 Task: Reset the filters.
Action: Mouse moved to (18, 60)
Screenshot: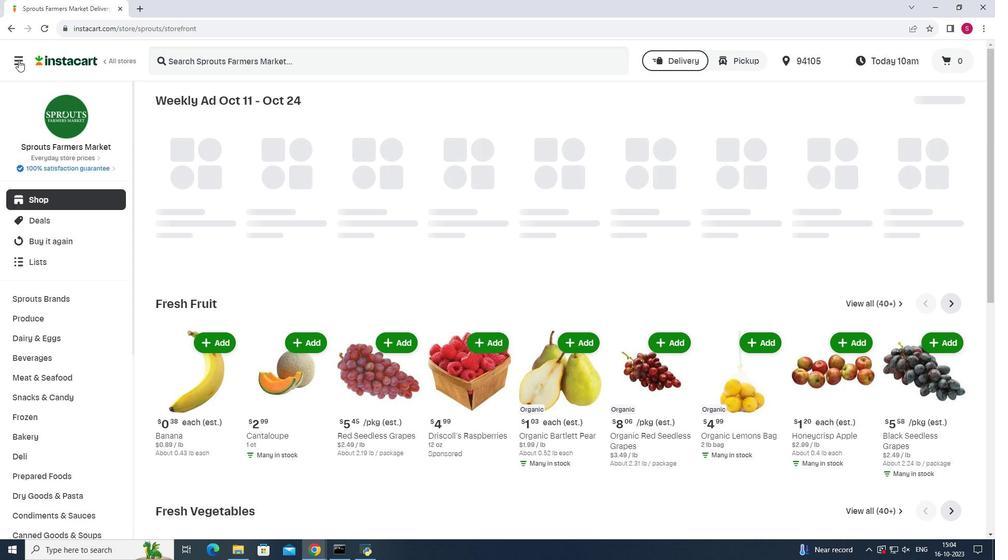 
Action: Mouse pressed left at (18, 60)
Screenshot: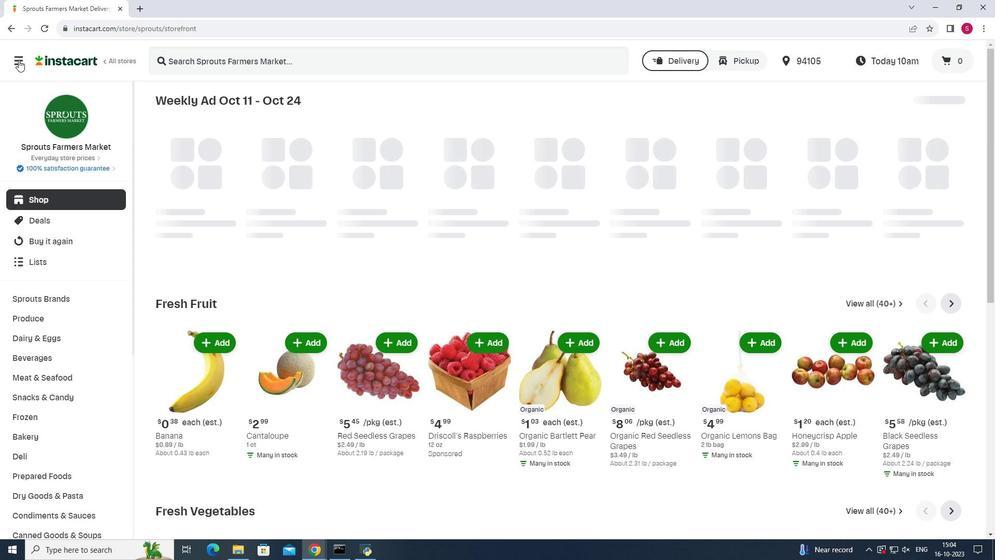 
Action: Mouse moved to (51, 278)
Screenshot: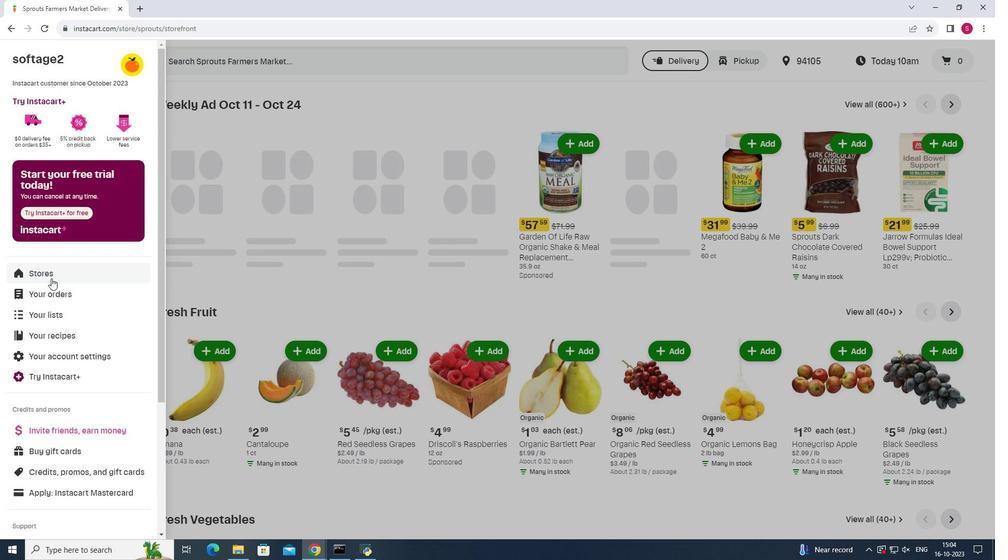 
Action: Mouse pressed left at (51, 278)
Screenshot: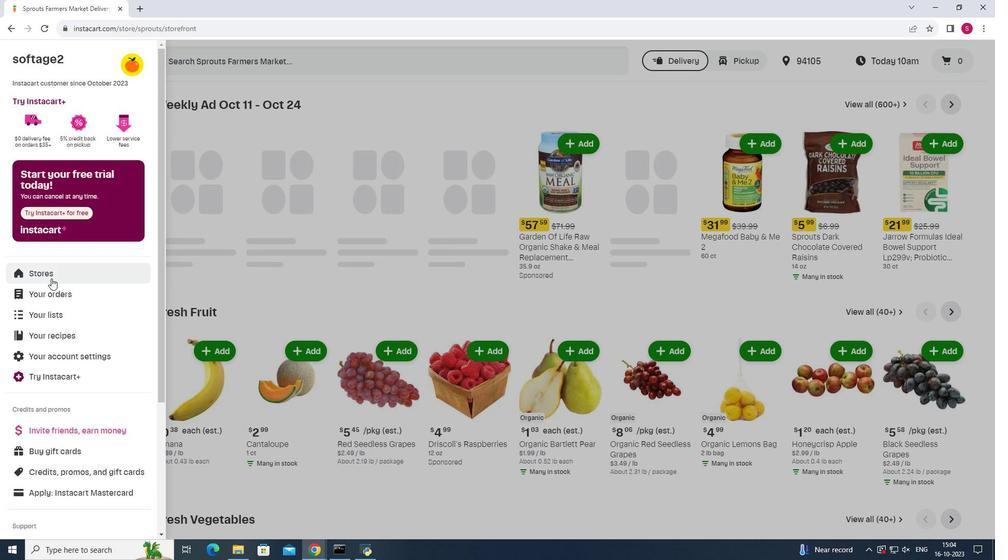 
Action: Mouse moved to (240, 92)
Screenshot: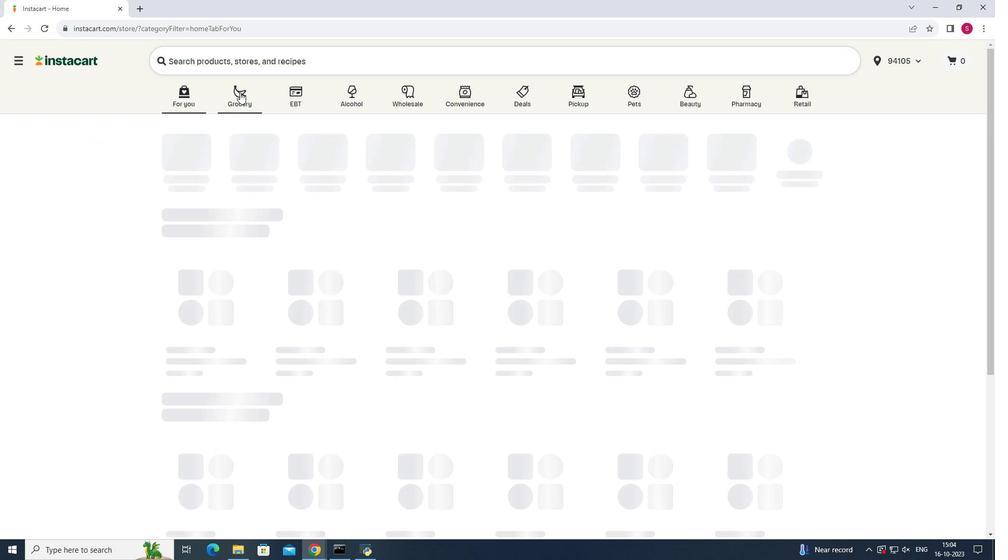 
Action: Mouse pressed left at (240, 92)
Screenshot: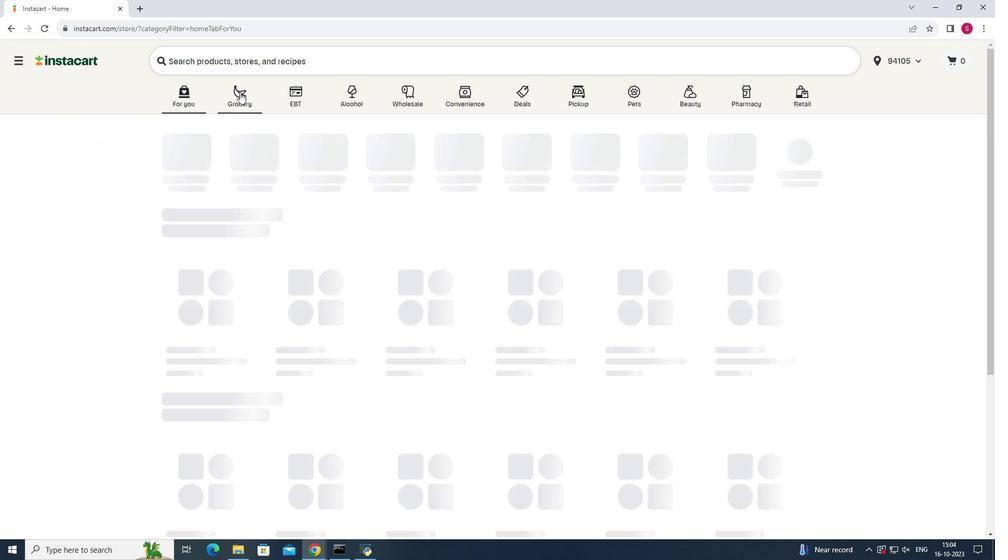 
Action: Mouse moved to (745, 141)
Screenshot: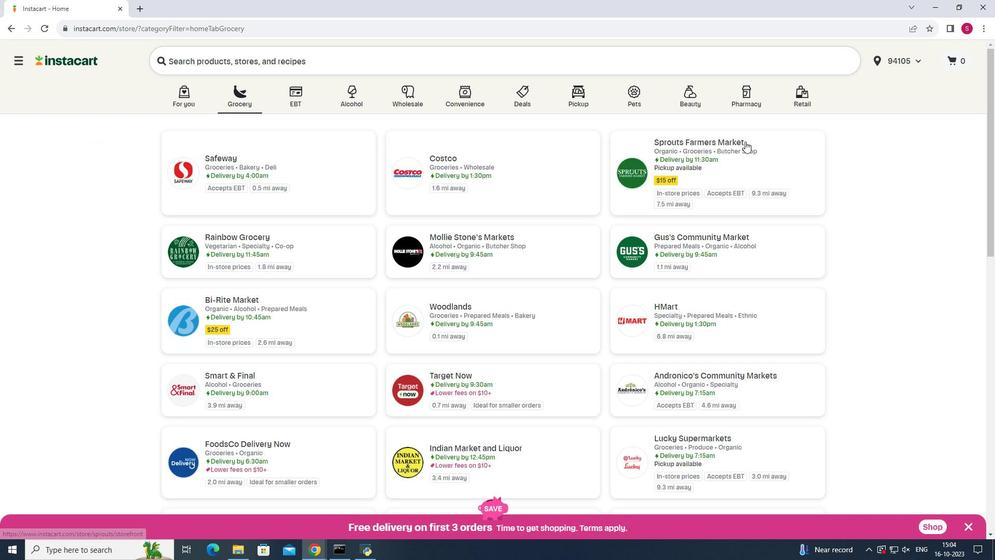 
Action: Mouse pressed left at (745, 141)
Screenshot: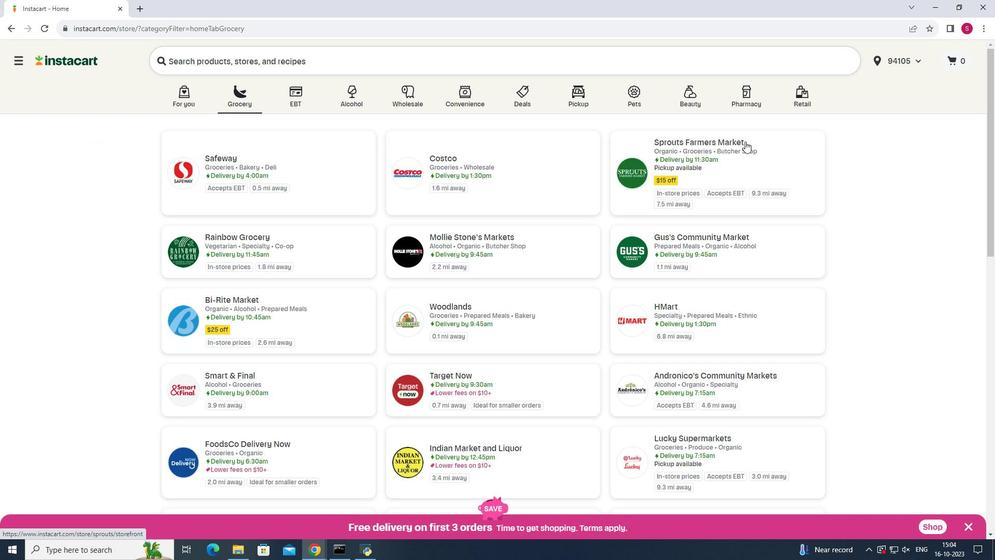 
Action: Mouse moved to (43, 376)
Screenshot: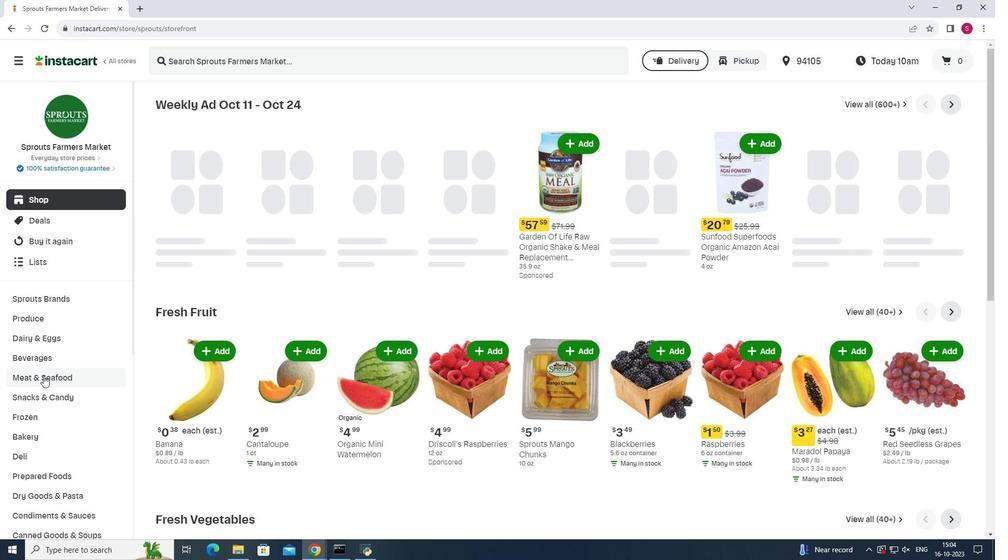 
Action: Mouse pressed left at (43, 376)
Screenshot: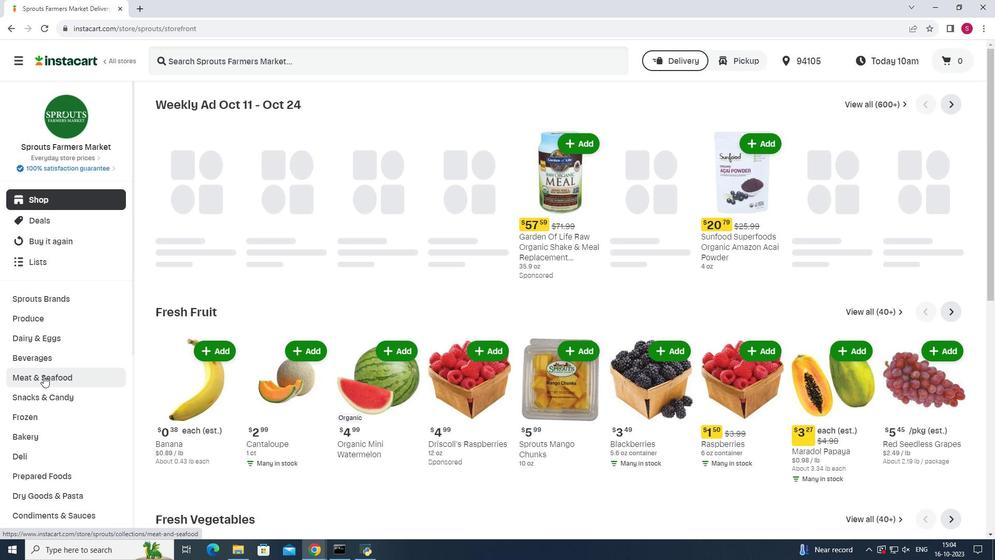 
Action: Mouse moved to (752, 125)
Screenshot: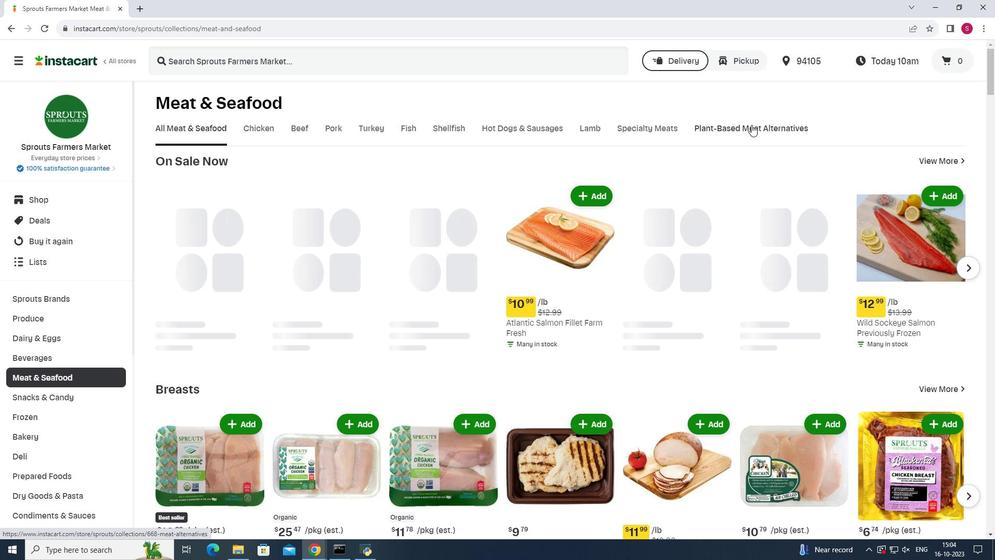 
Action: Mouse pressed left at (752, 125)
Screenshot: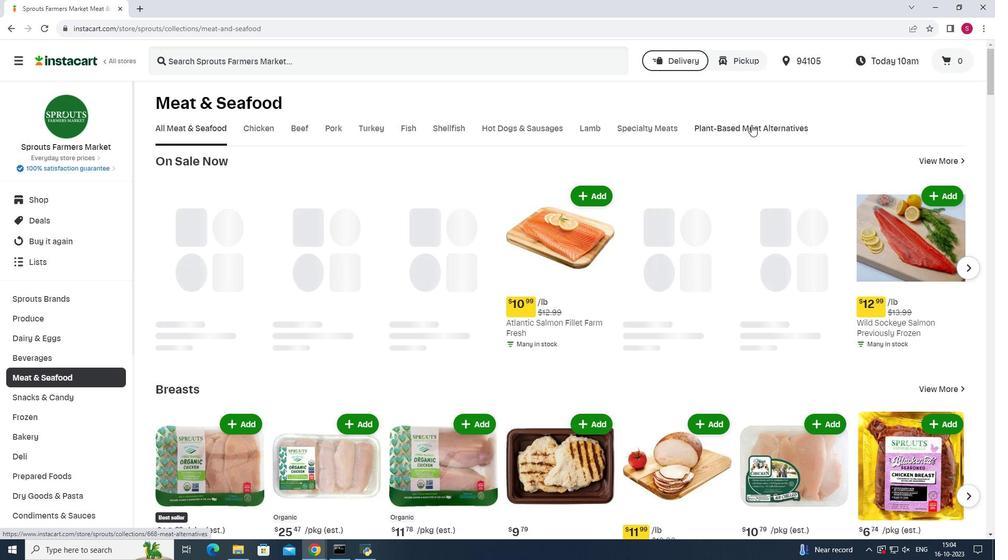 
Action: Mouse moved to (523, 171)
Screenshot: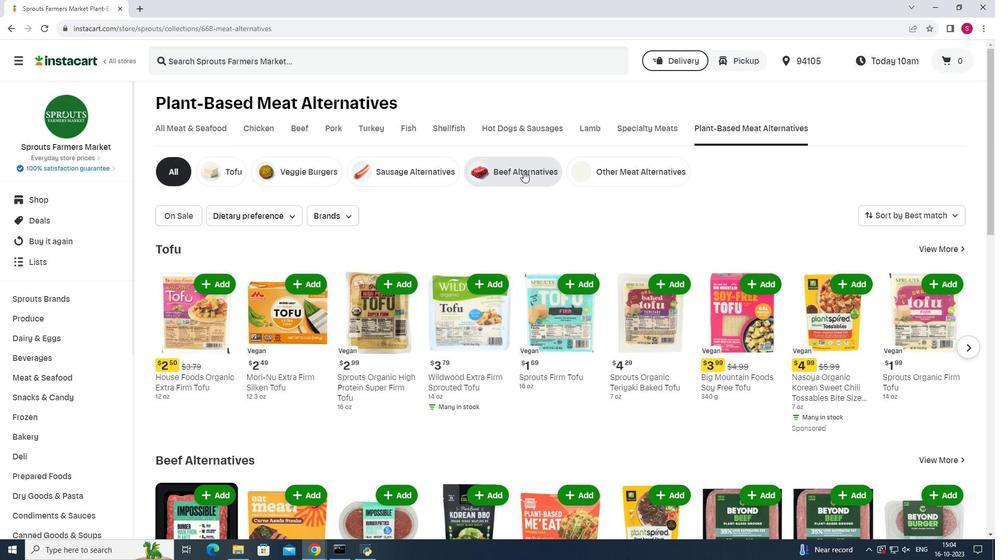 
Action: Mouse pressed left at (523, 171)
Screenshot: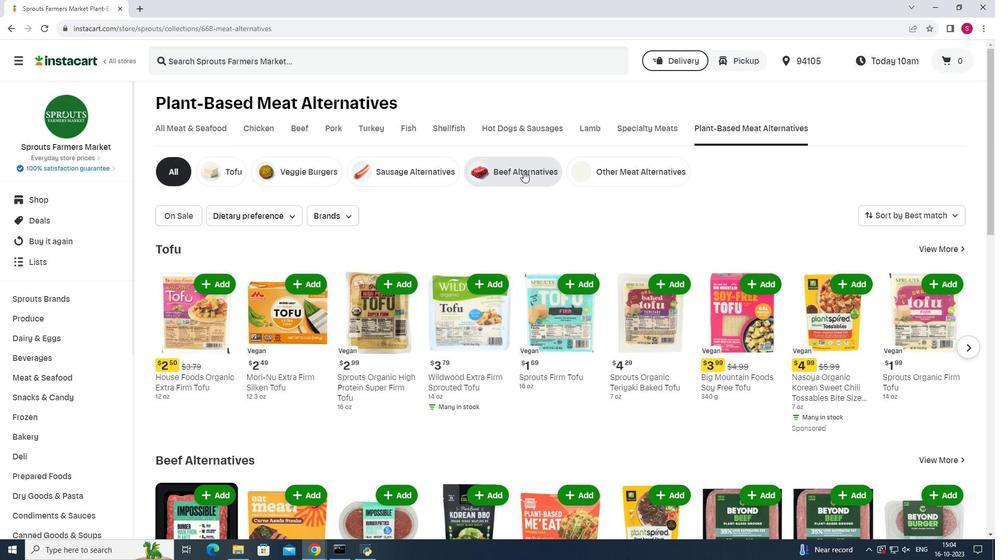 
Action: Mouse moved to (181, 218)
Screenshot: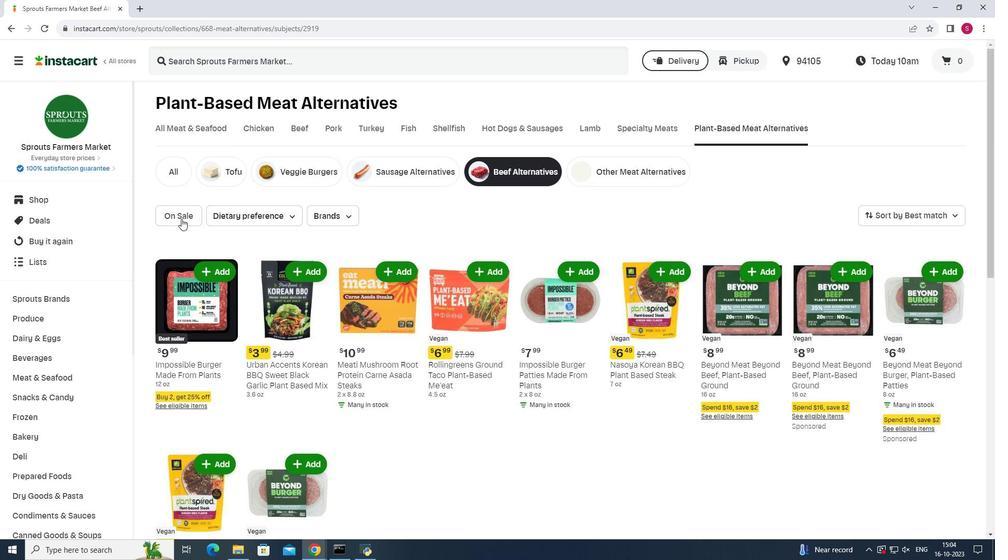 
Action: Mouse pressed left at (181, 218)
Screenshot: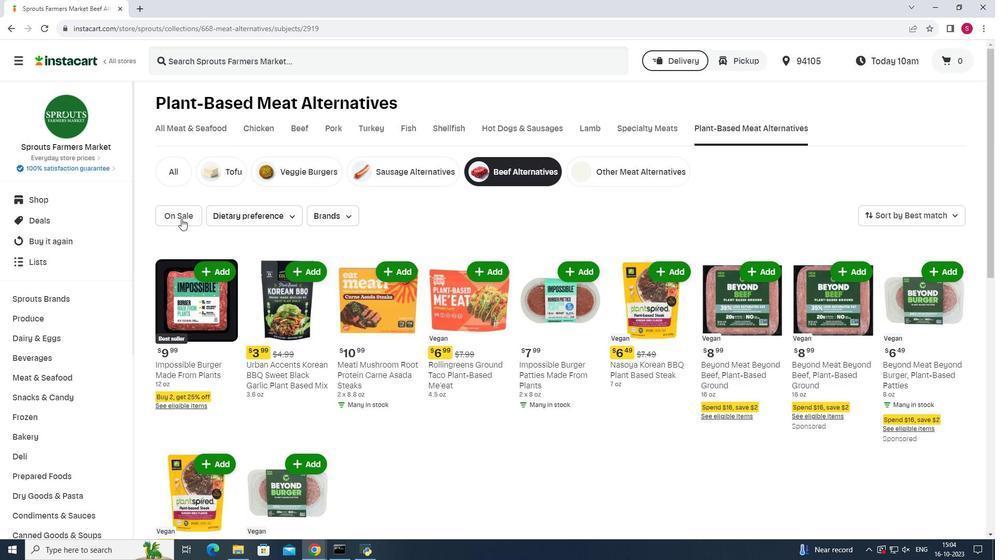 
Action: Mouse moved to (388, 214)
Screenshot: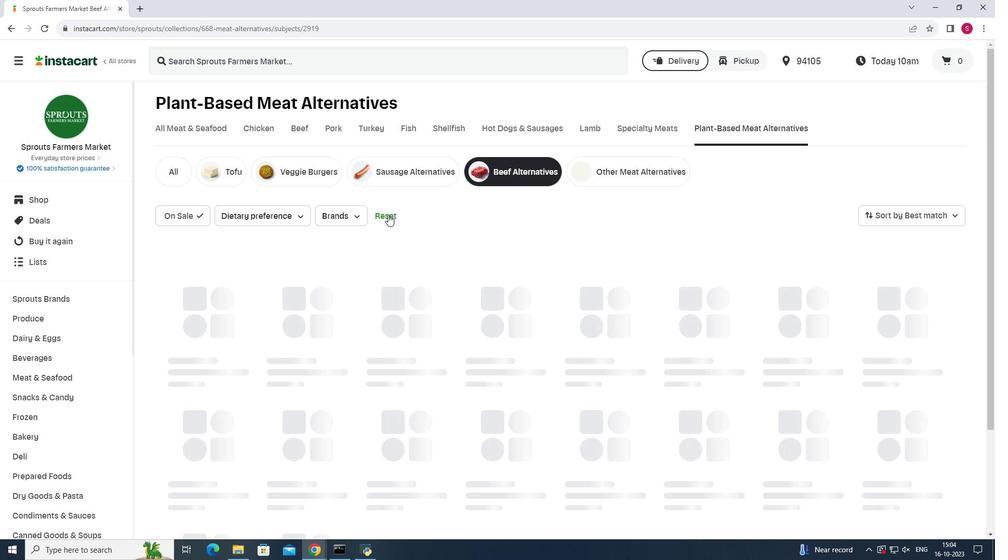 
Action: Mouse pressed left at (388, 214)
Screenshot: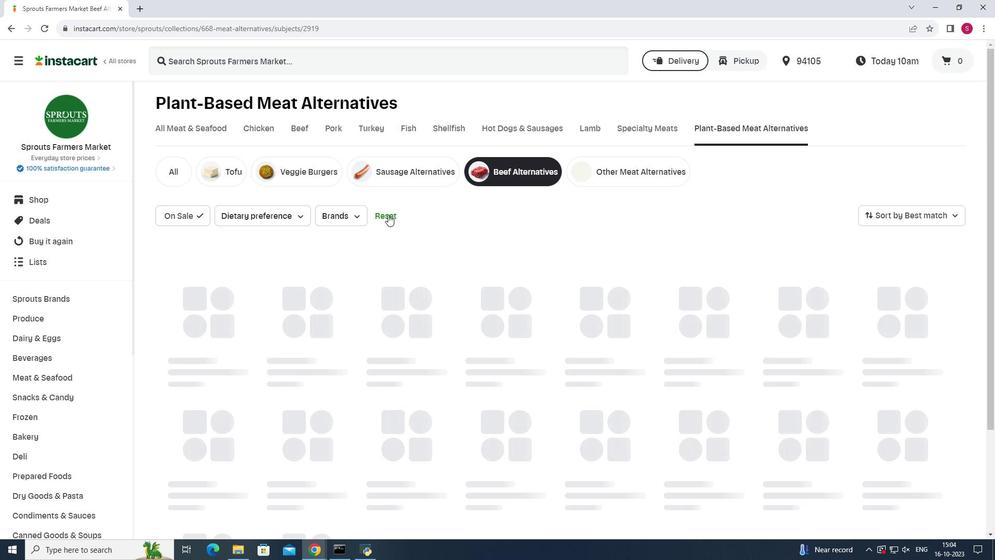 
Action: Mouse moved to (387, 214)
Screenshot: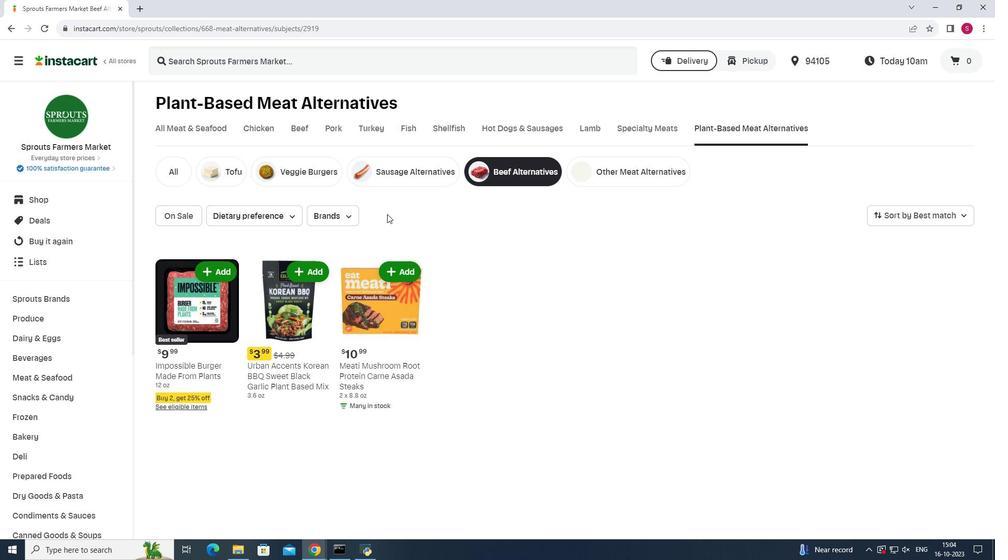 
